 Task: Create a due date automation trigger when advanced on, on the tuesday of the week before a card is due add fields without custom field "Resume" set to a date more than 1 working days ago at 11:00 AM.
Action: Mouse moved to (1015, 78)
Screenshot: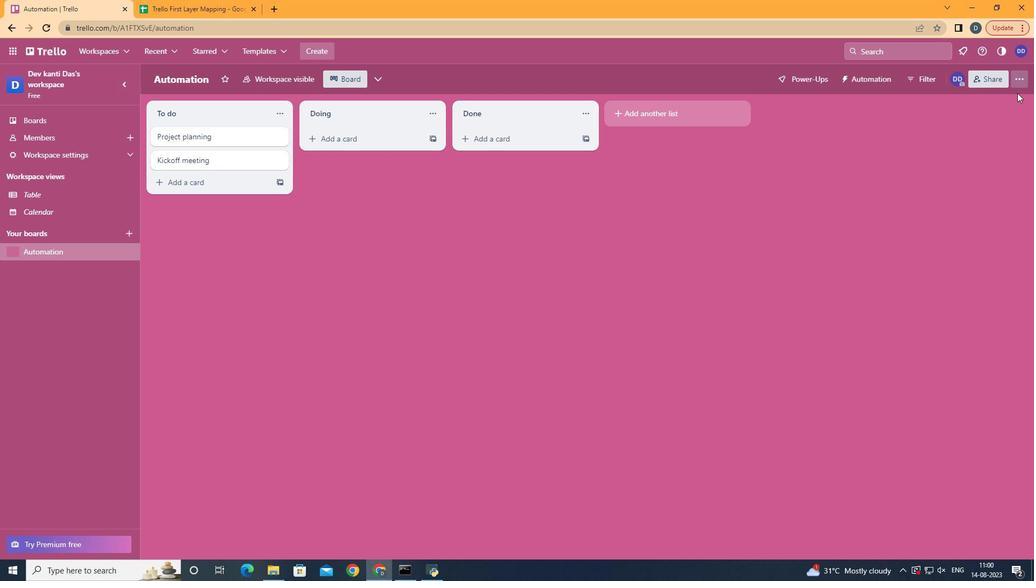 
Action: Mouse pressed left at (1015, 78)
Screenshot: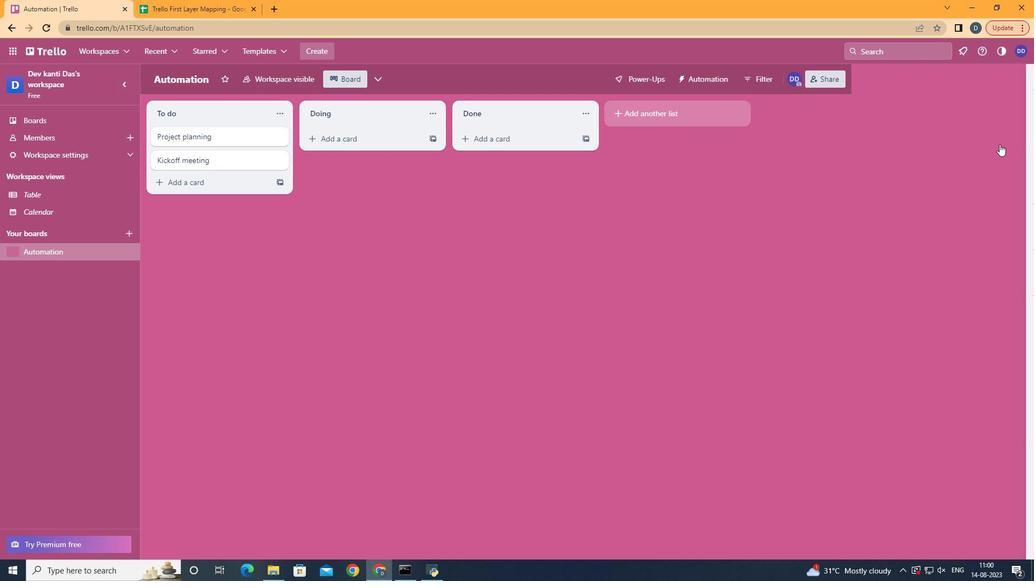 
Action: Mouse moved to (936, 207)
Screenshot: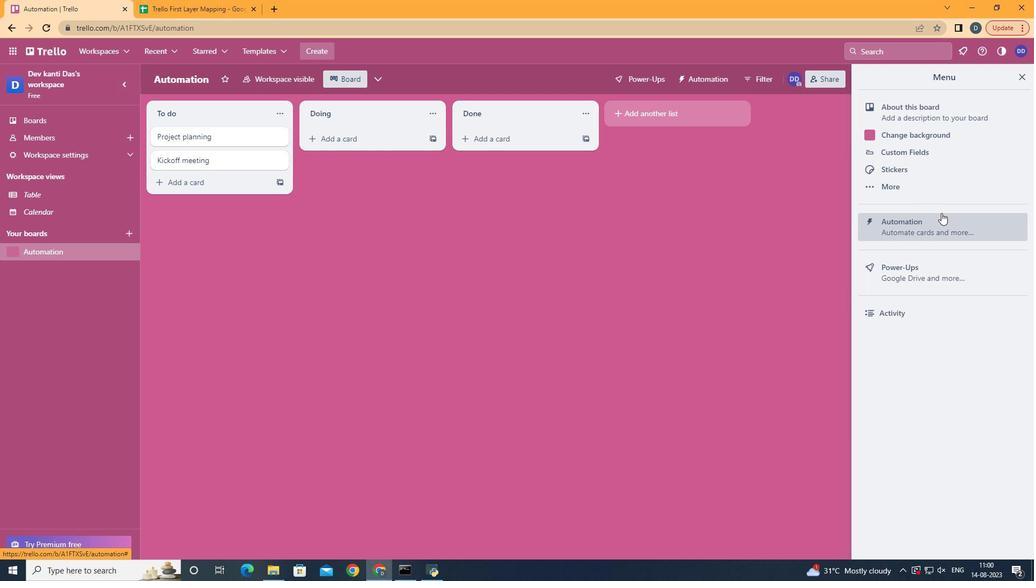 
Action: Mouse pressed left at (936, 207)
Screenshot: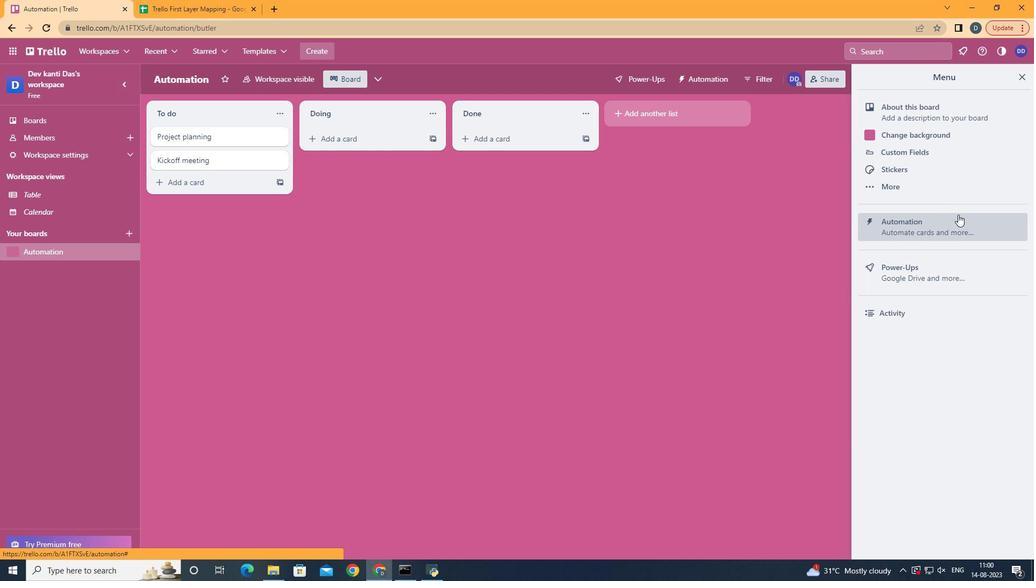 
Action: Mouse moved to (185, 207)
Screenshot: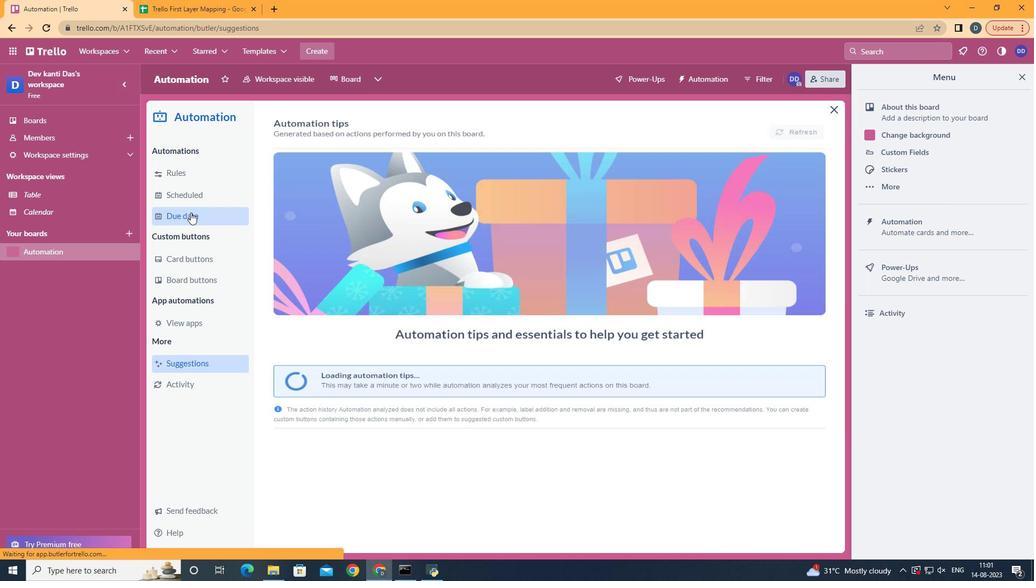 
Action: Mouse pressed left at (185, 207)
Screenshot: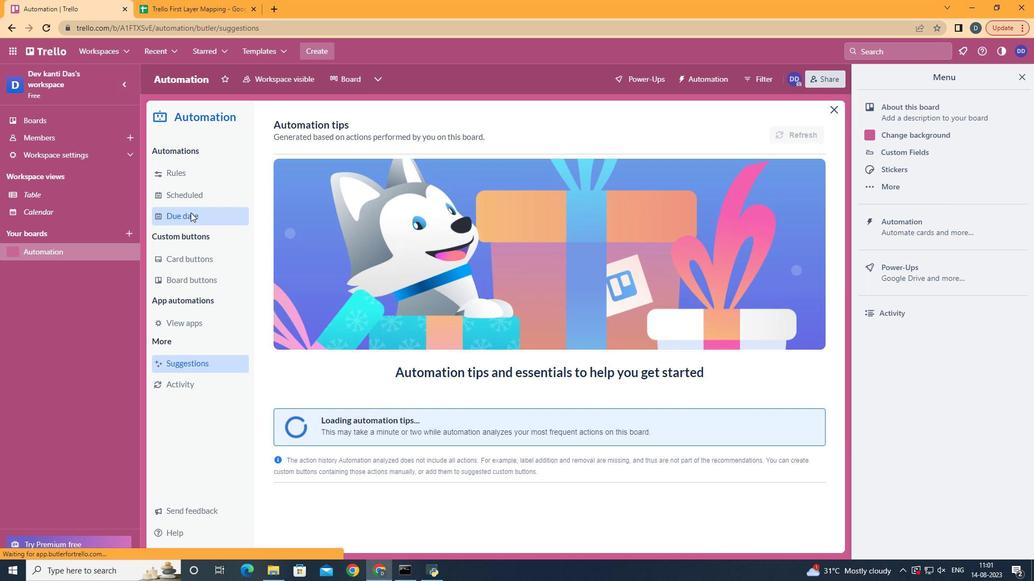 
Action: Mouse moved to (747, 124)
Screenshot: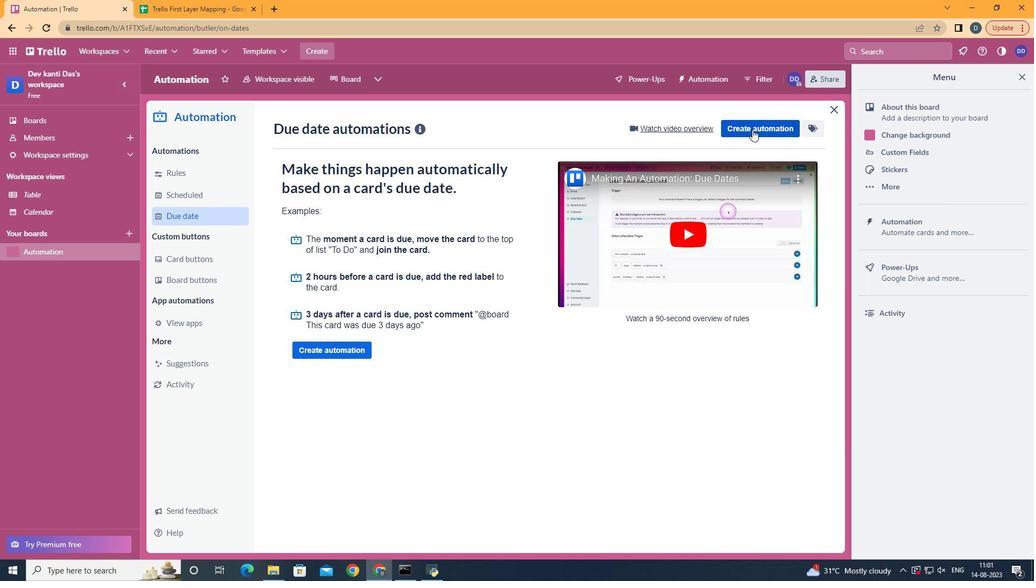 
Action: Mouse pressed left at (747, 124)
Screenshot: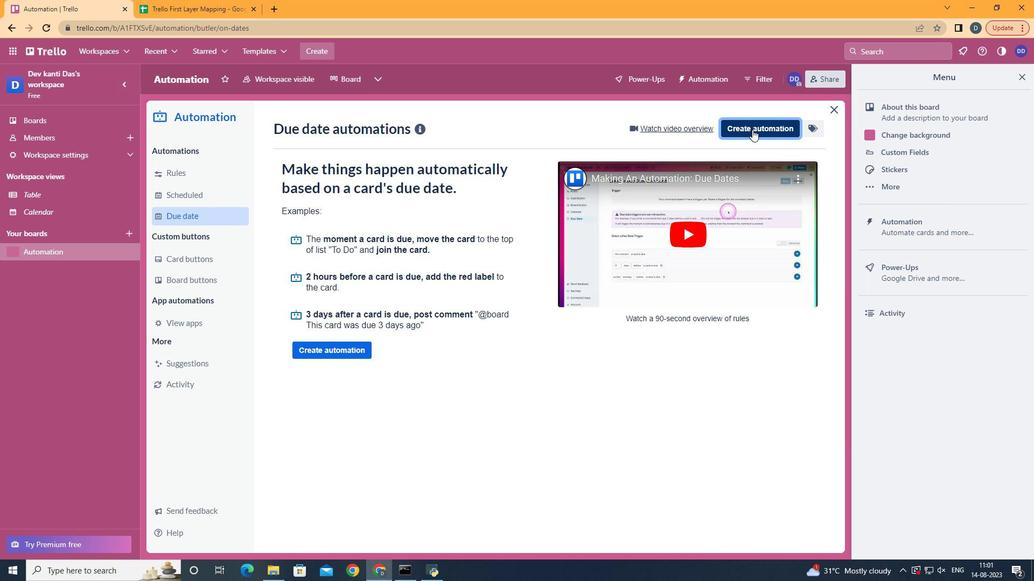 
Action: Mouse moved to (531, 221)
Screenshot: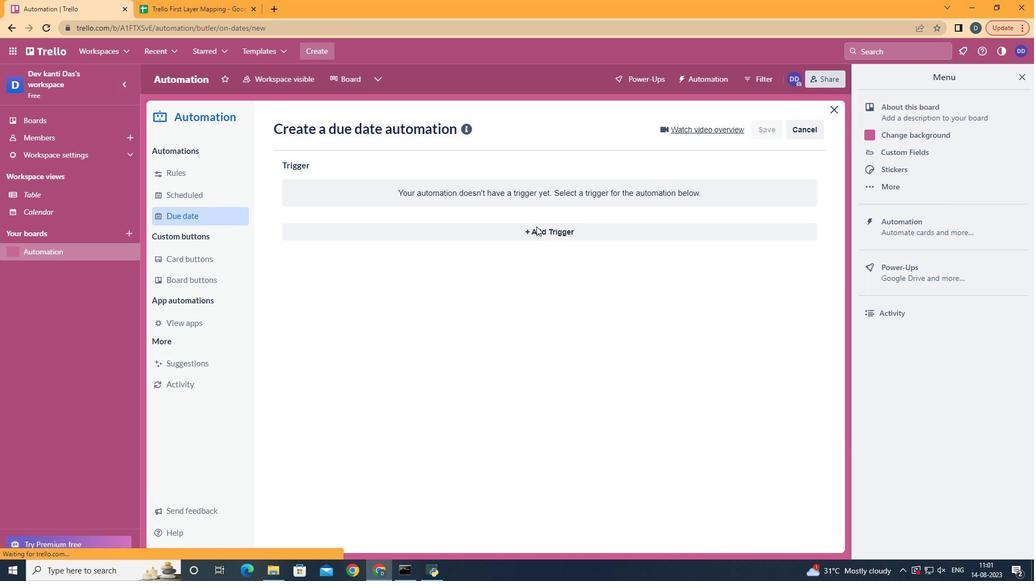 
Action: Mouse pressed left at (531, 221)
Screenshot: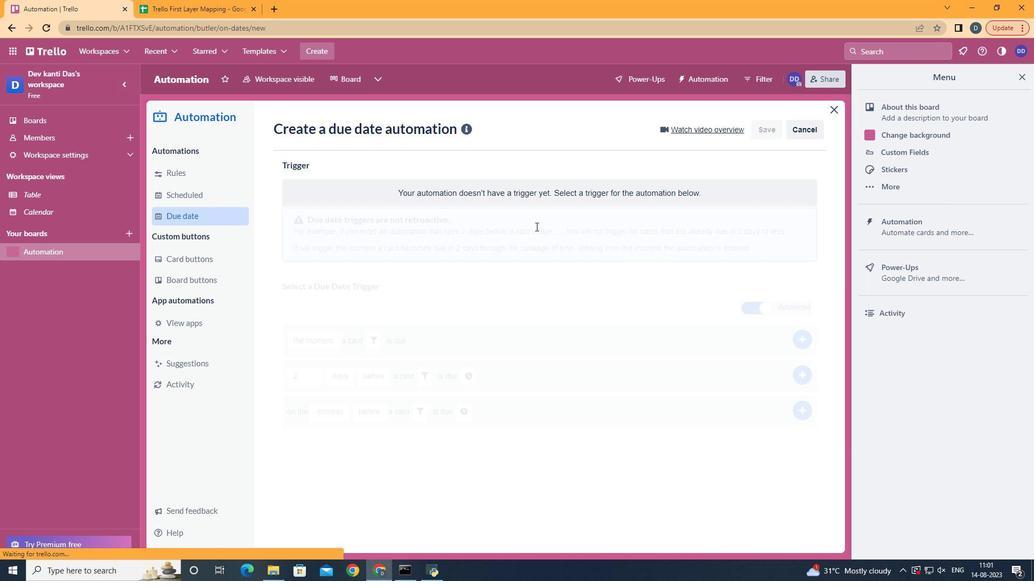 
Action: Mouse moved to (338, 289)
Screenshot: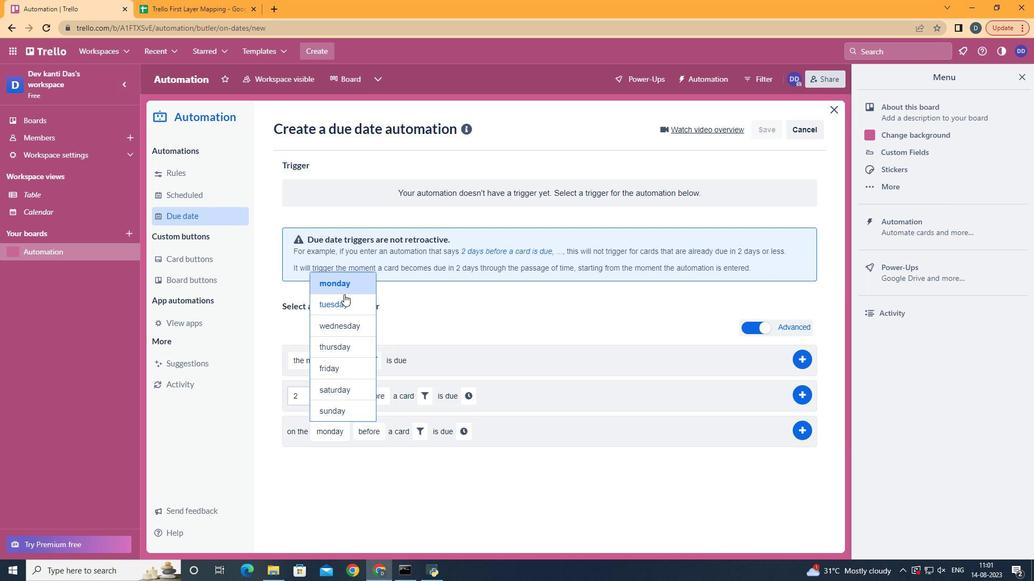 
Action: Mouse pressed left at (338, 289)
Screenshot: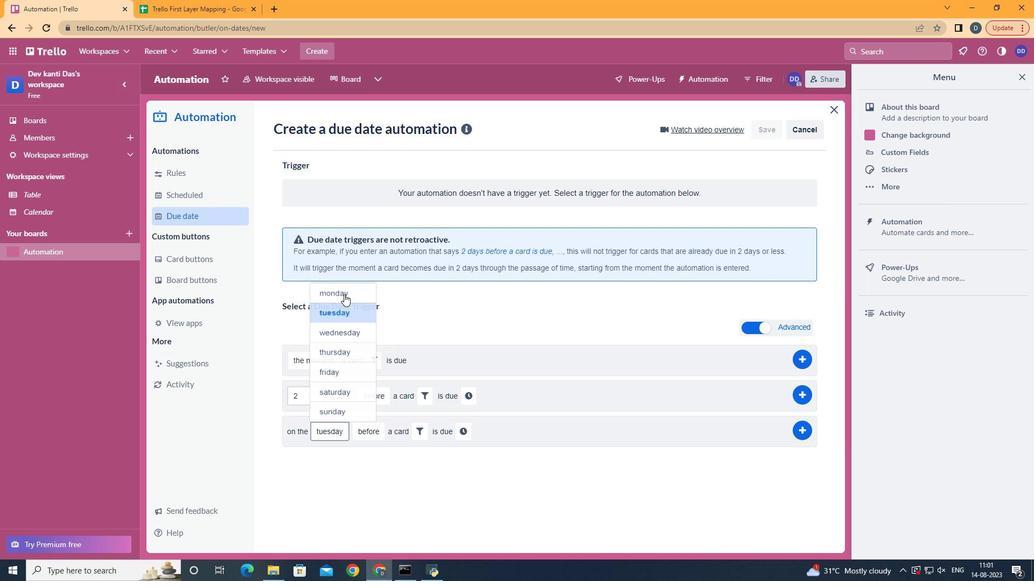 
Action: Mouse moved to (377, 515)
Screenshot: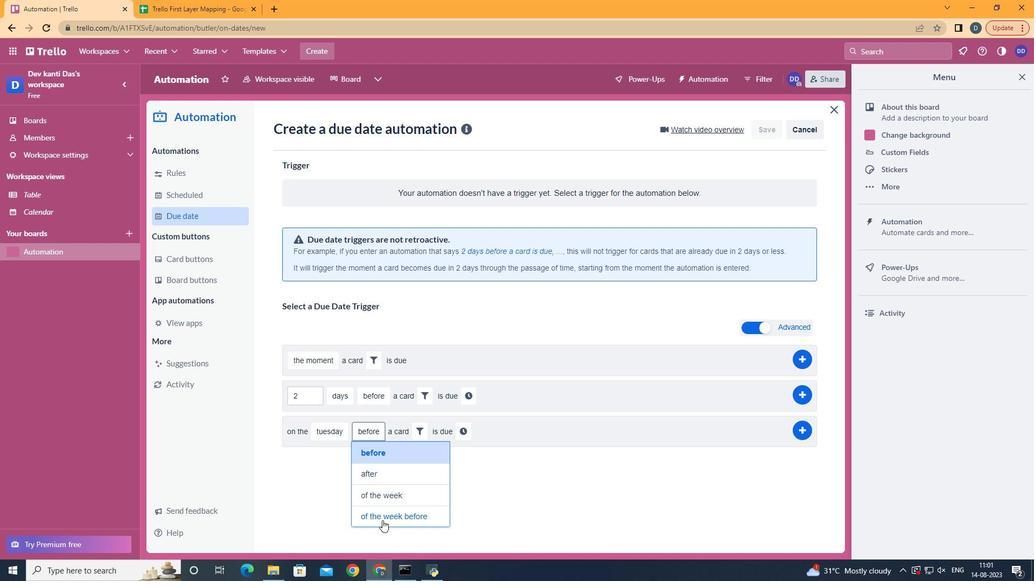 
Action: Mouse pressed left at (377, 515)
Screenshot: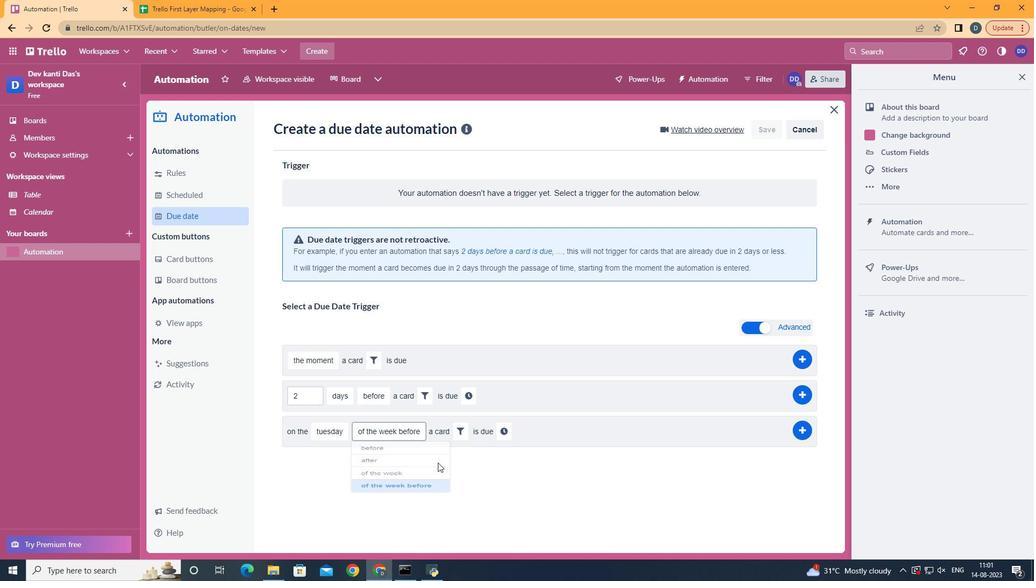 
Action: Mouse moved to (452, 430)
Screenshot: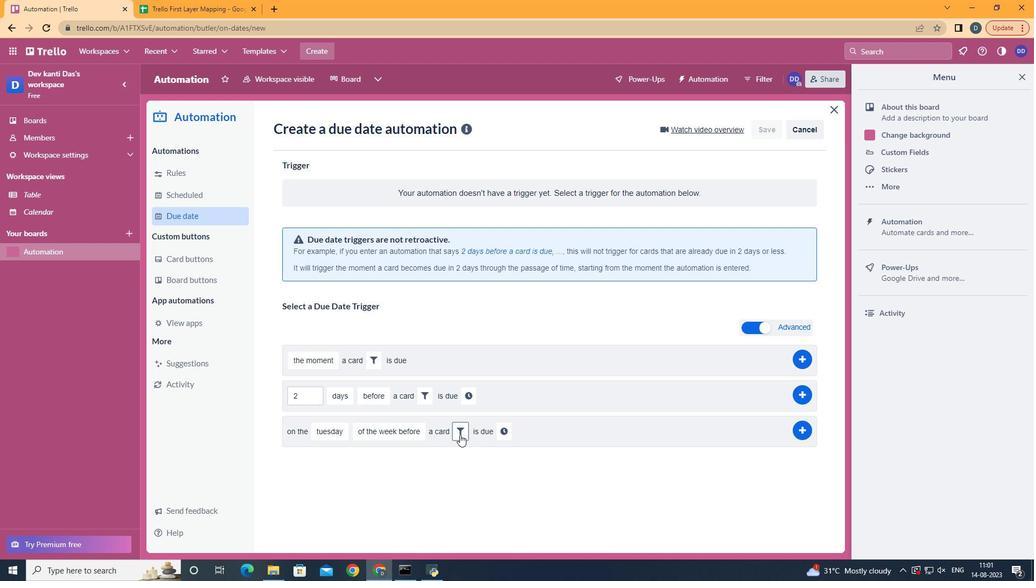 
Action: Mouse pressed left at (452, 430)
Screenshot: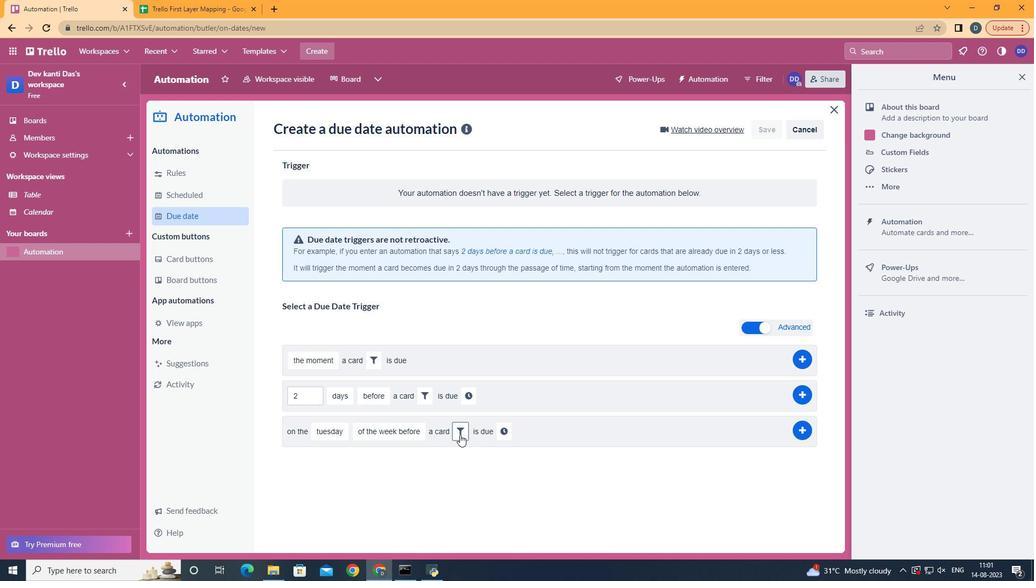 
Action: Mouse moved to (638, 461)
Screenshot: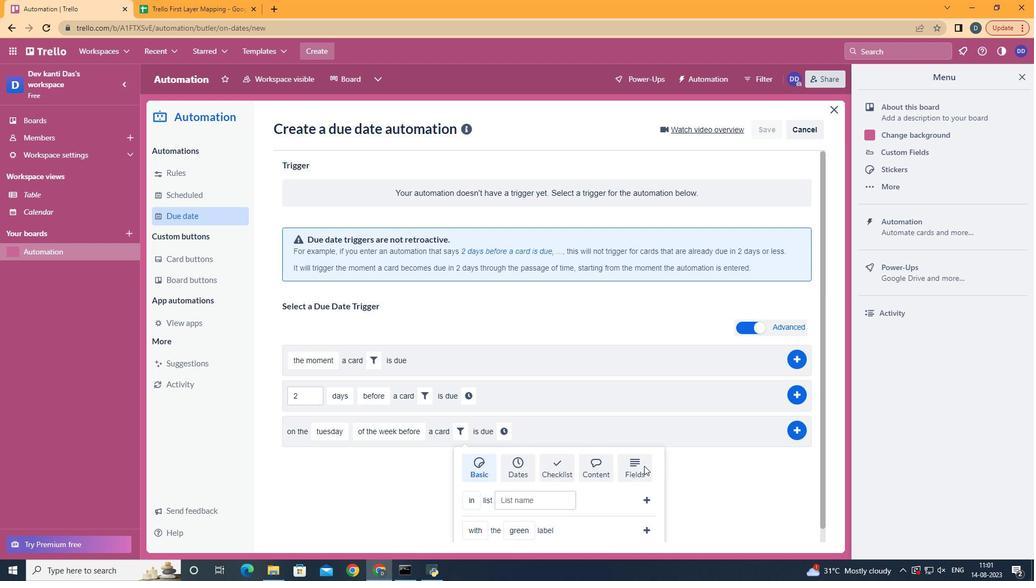 
Action: Mouse pressed left at (638, 461)
Screenshot: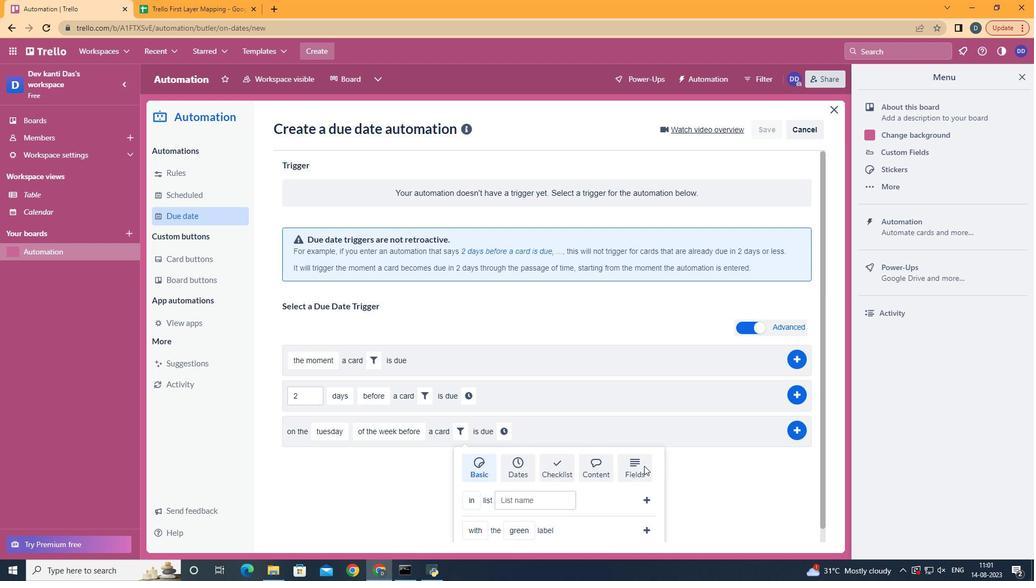
Action: Mouse scrolled (638, 460) with delta (0, 0)
Screenshot: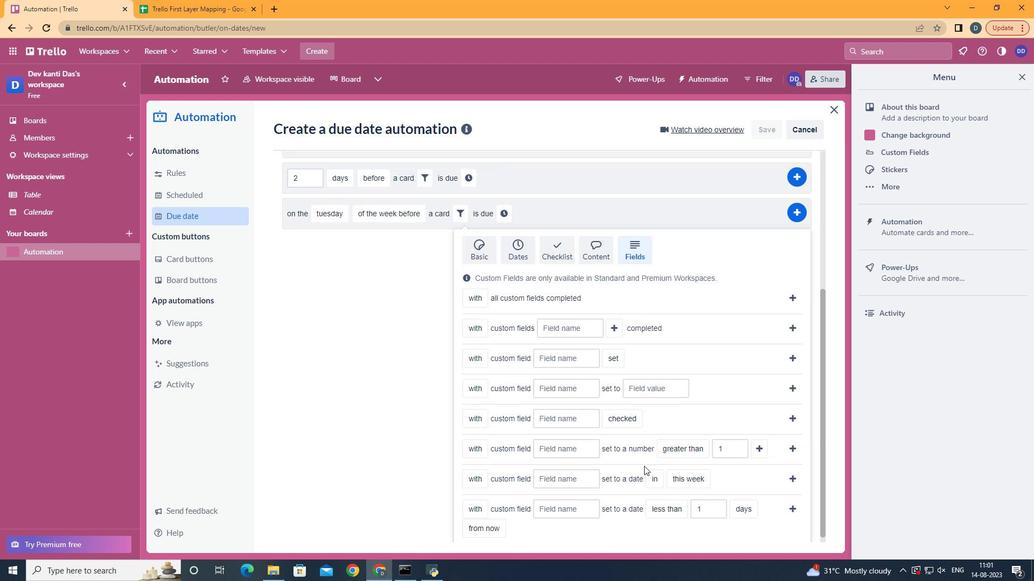 
Action: Mouse scrolled (638, 460) with delta (0, 0)
Screenshot: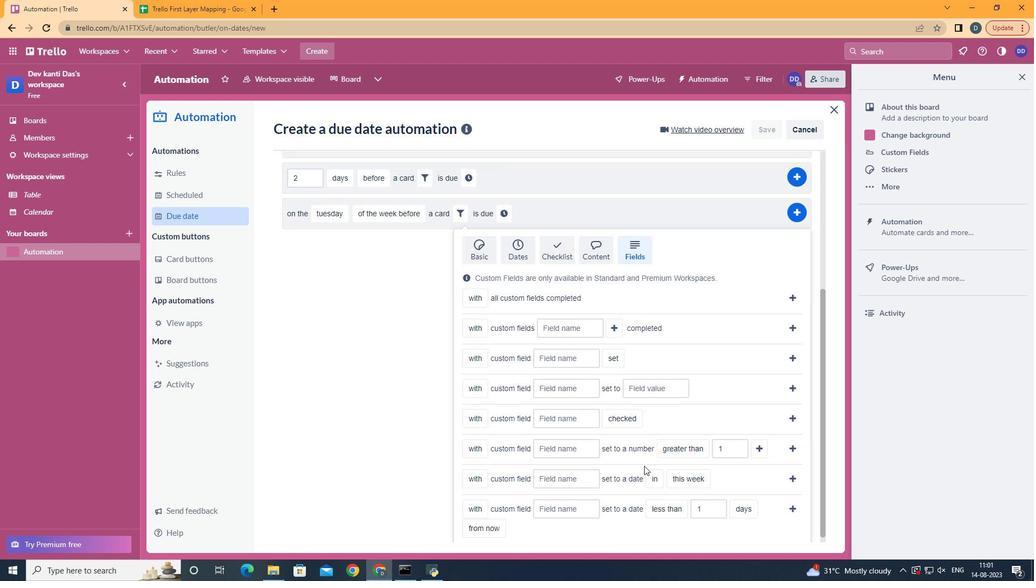 
Action: Mouse scrolled (638, 460) with delta (0, 0)
Screenshot: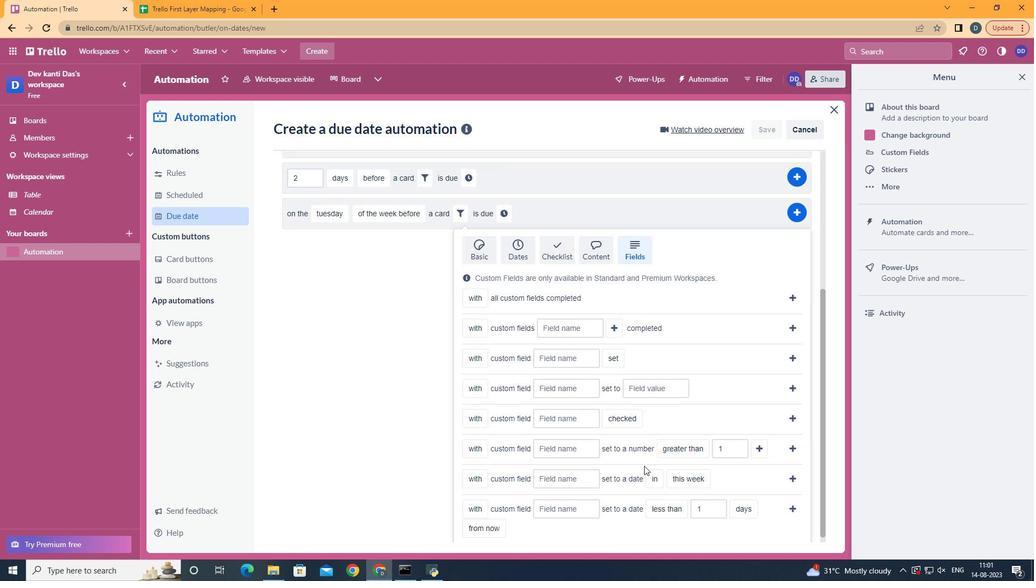 
Action: Mouse scrolled (638, 460) with delta (0, 0)
Screenshot: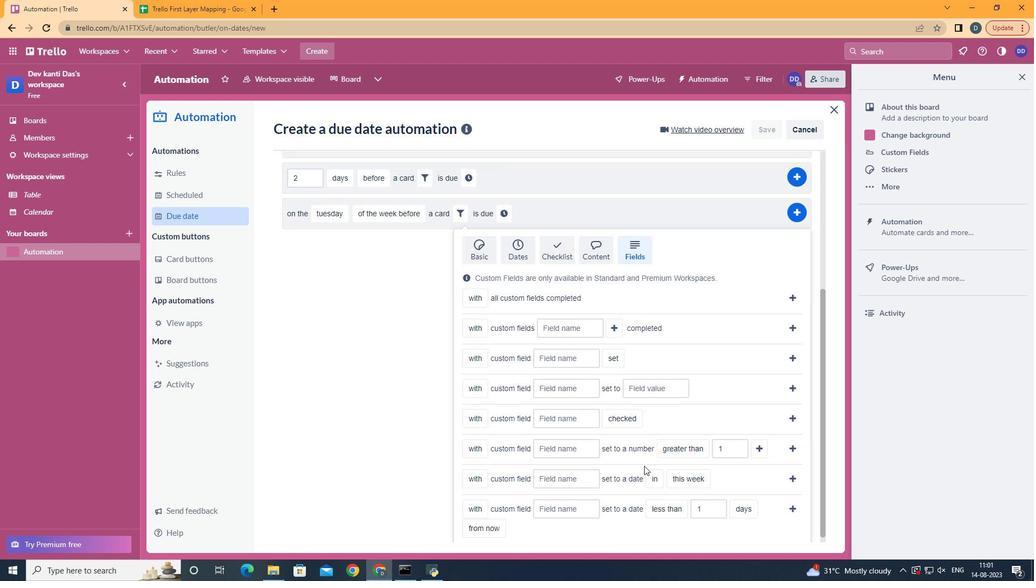 
Action: Mouse scrolled (638, 460) with delta (0, 0)
Screenshot: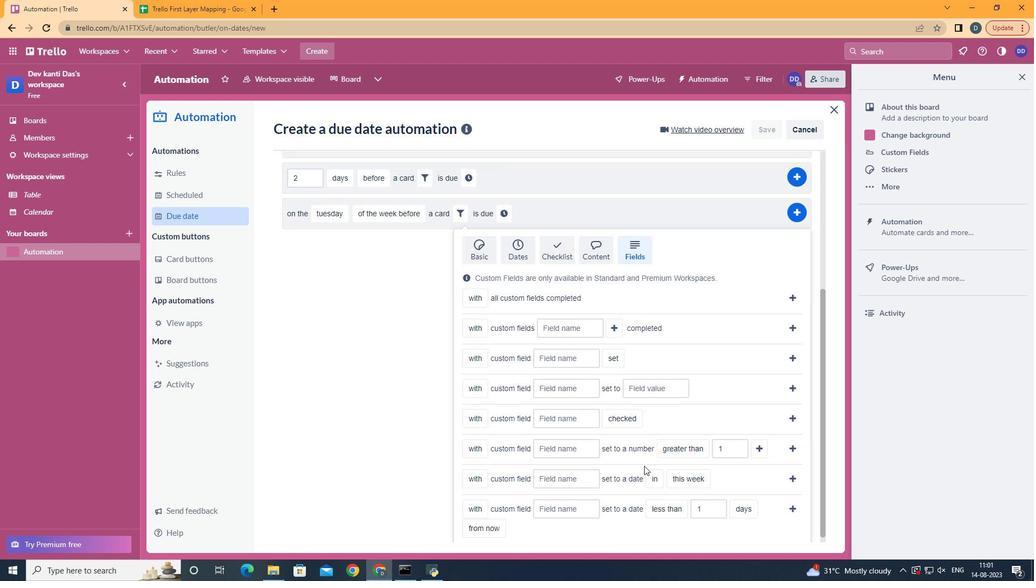 
Action: Mouse scrolled (638, 460) with delta (0, 0)
Screenshot: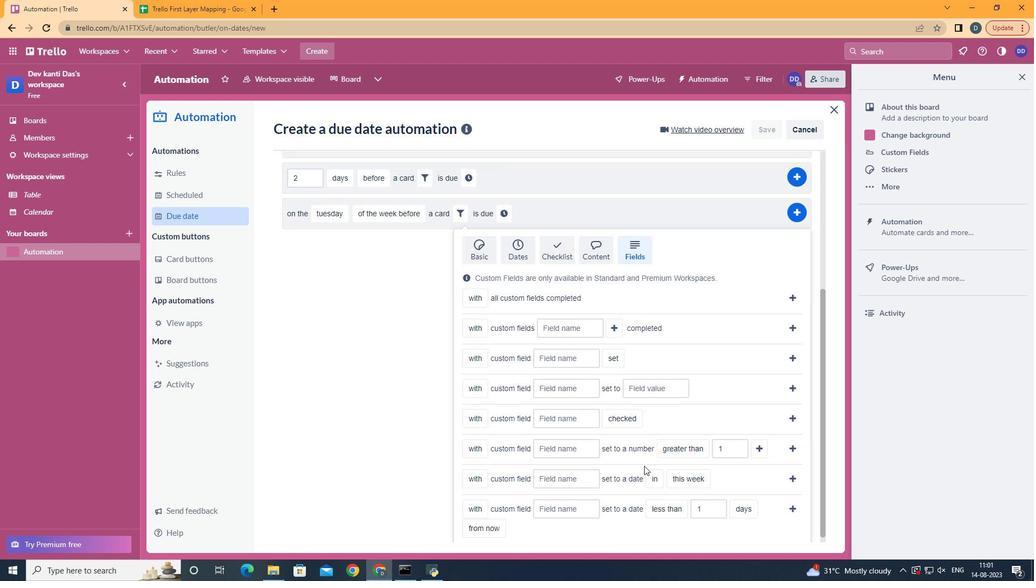 
Action: Mouse moved to (479, 475)
Screenshot: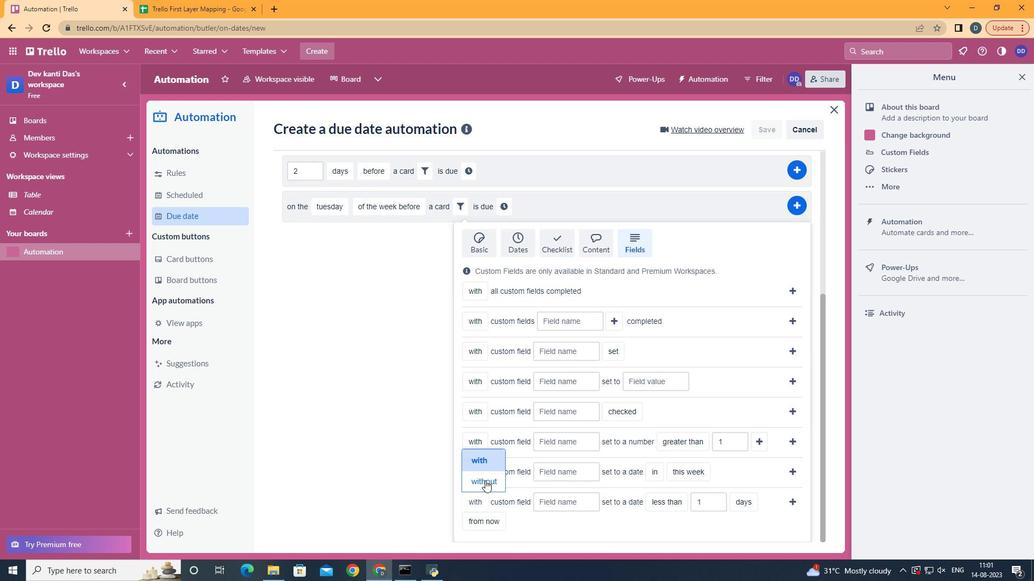 
Action: Mouse pressed left at (479, 475)
Screenshot: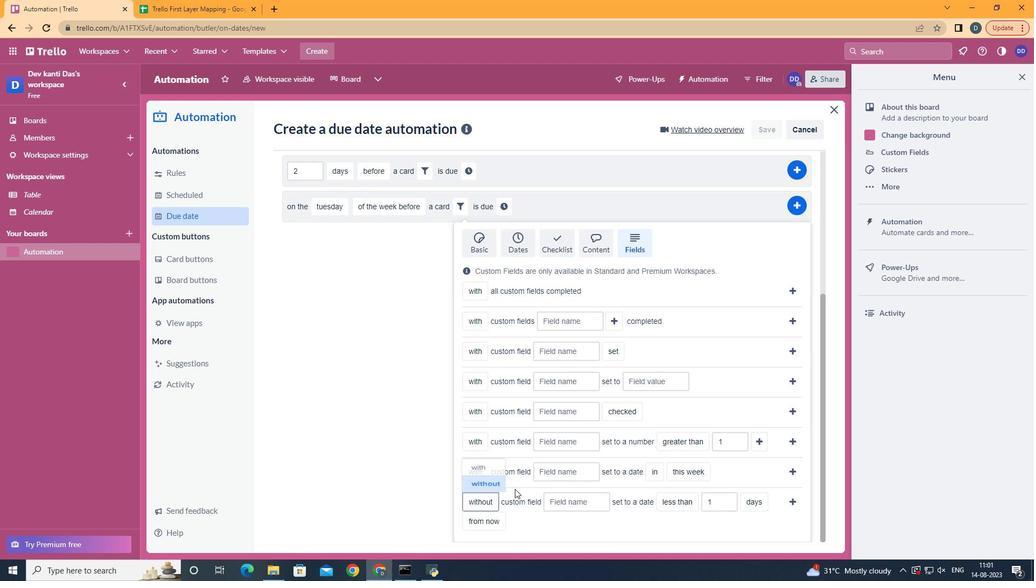 
Action: Mouse moved to (570, 495)
Screenshot: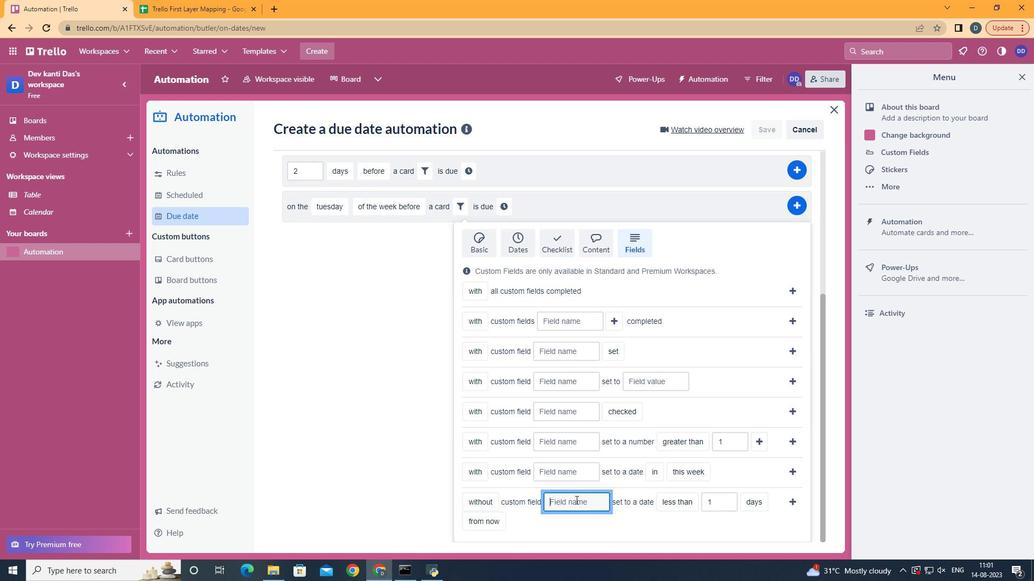 
Action: Mouse pressed left at (570, 495)
Screenshot: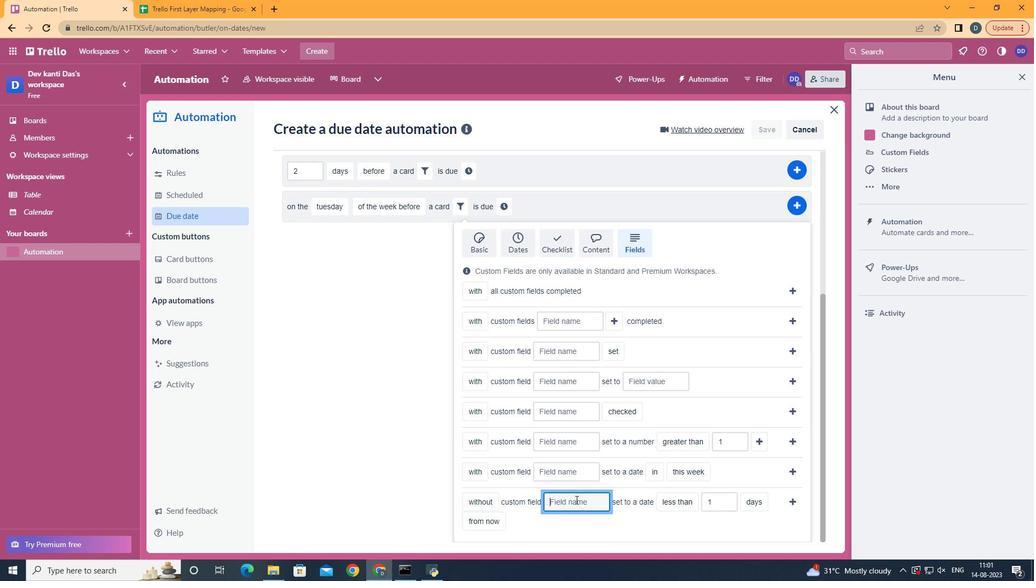 
Action: Key pressed <Key.shift>Resume
Screenshot: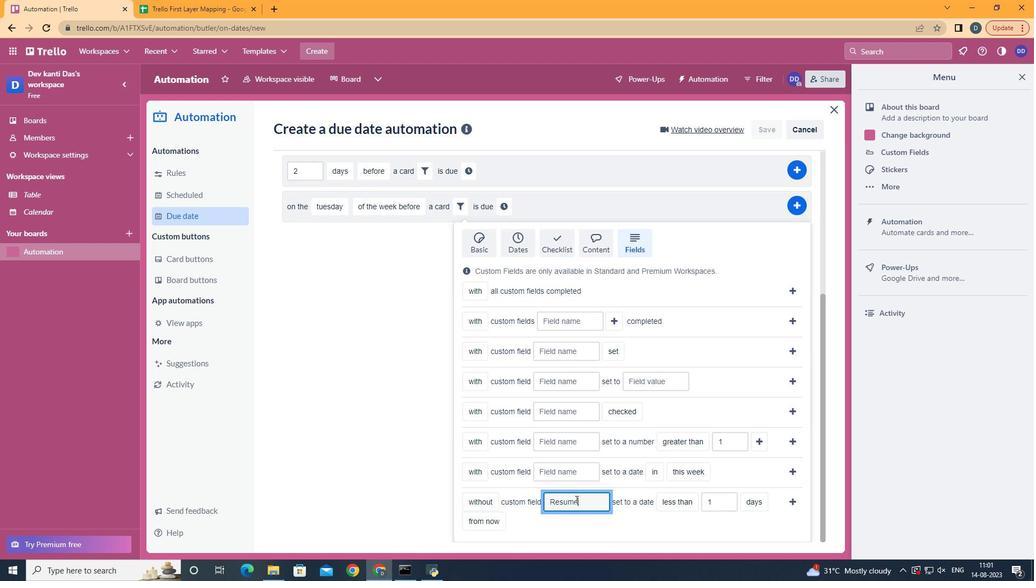 
Action: Mouse moved to (688, 450)
Screenshot: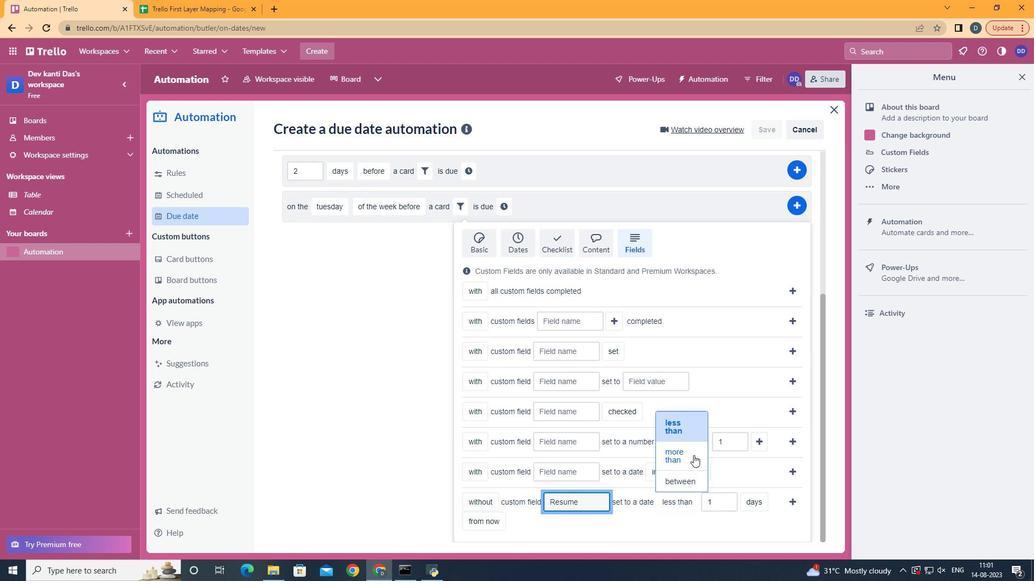 
Action: Mouse pressed left at (688, 450)
Screenshot: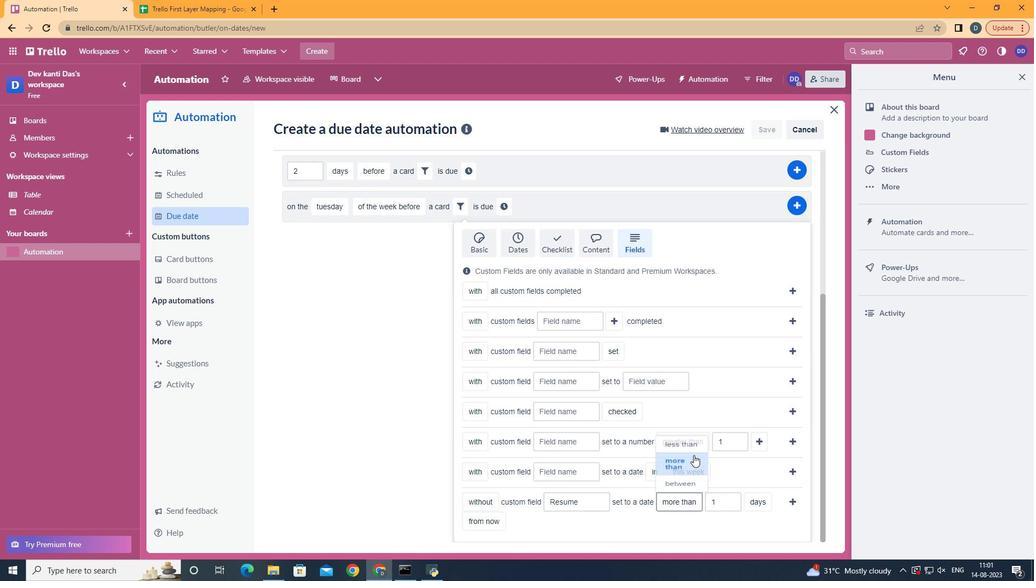 
Action: Mouse moved to (757, 466)
Screenshot: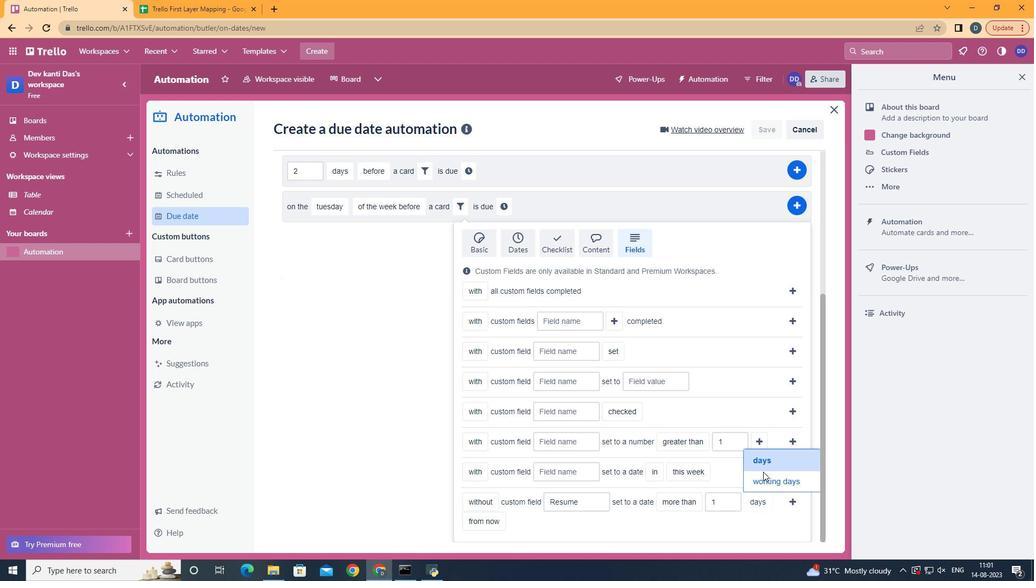 
Action: Mouse pressed left at (757, 466)
Screenshot: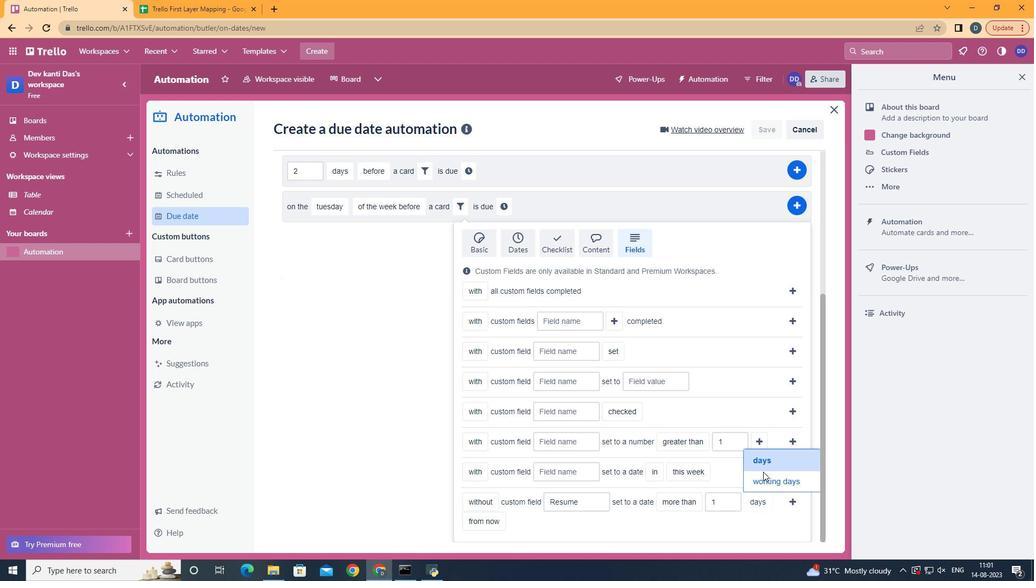
Action: Mouse moved to (554, 496)
Screenshot: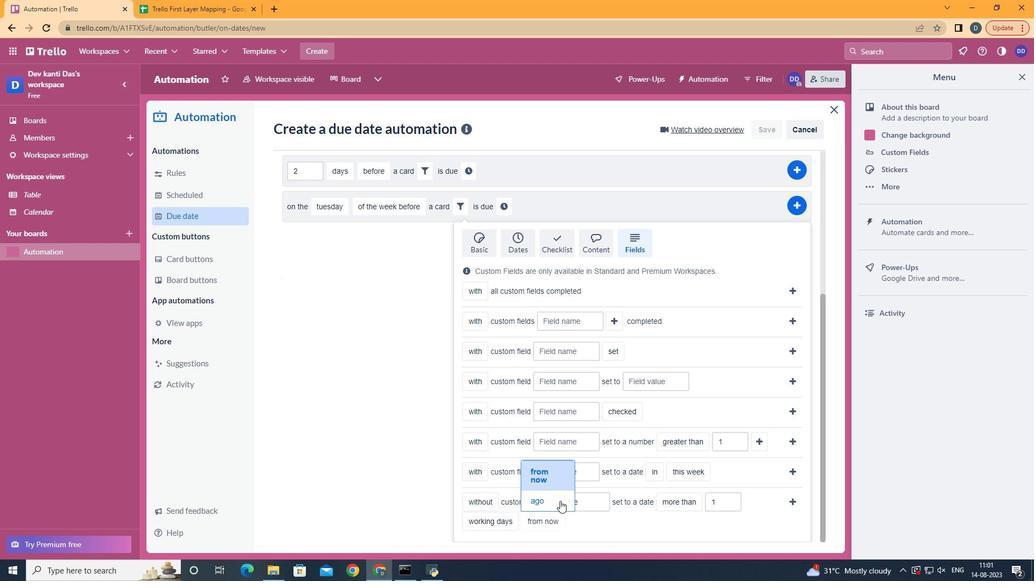 
Action: Mouse pressed left at (554, 496)
Screenshot: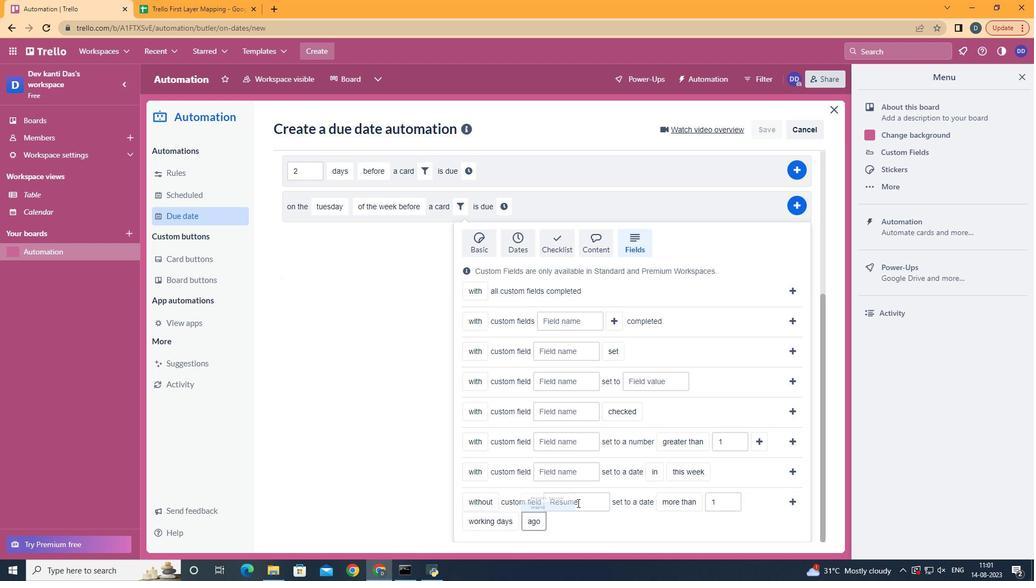 
Action: Mouse moved to (779, 499)
Screenshot: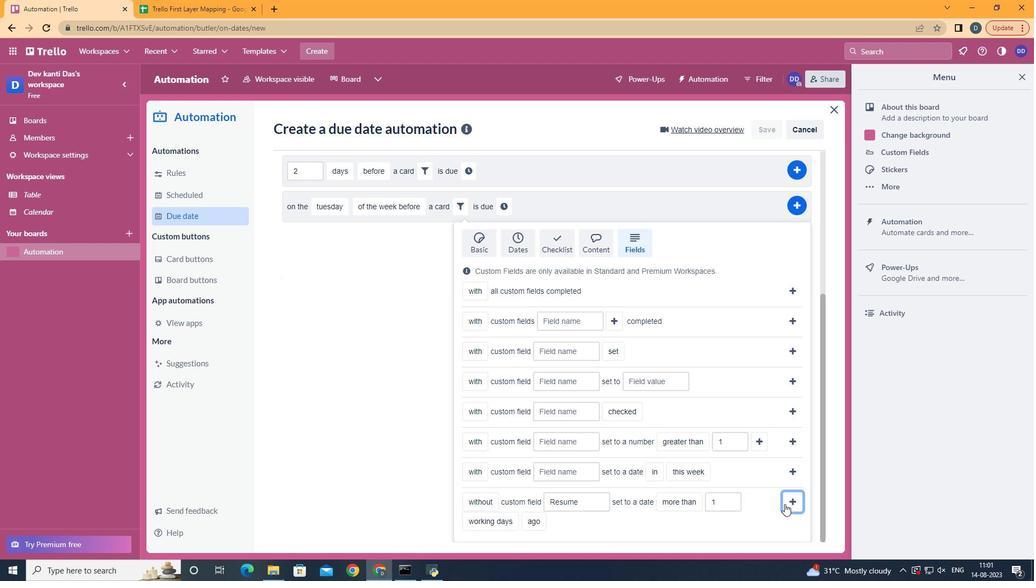 
Action: Mouse pressed left at (779, 499)
Screenshot: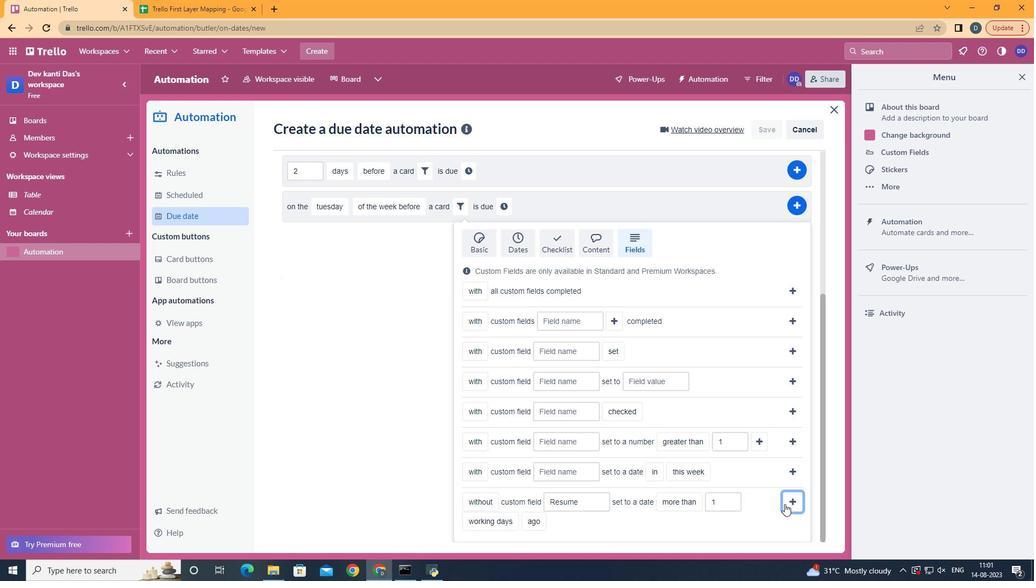 
Action: Mouse moved to (296, 454)
Screenshot: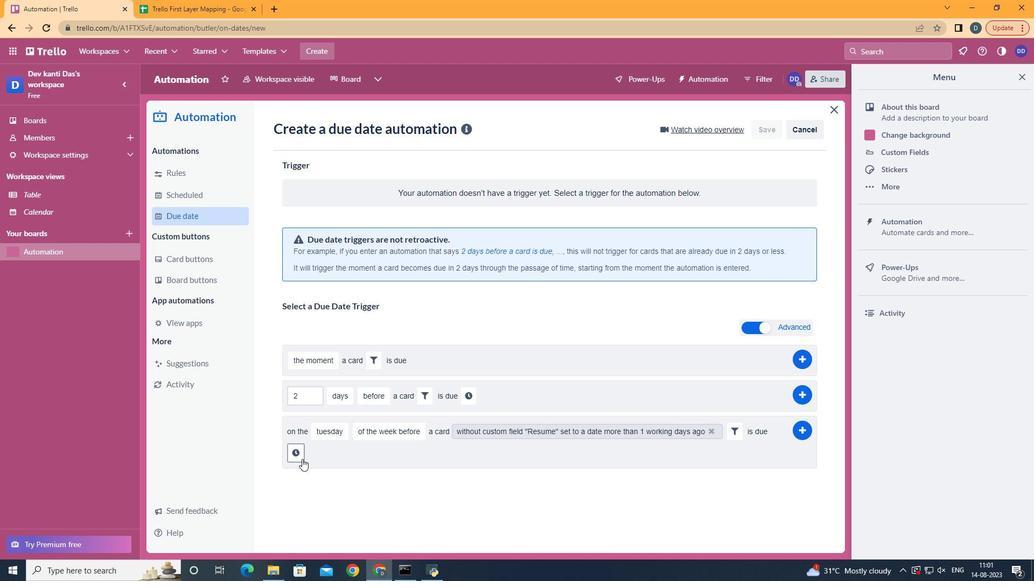 
Action: Mouse pressed left at (296, 454)
Screenshot: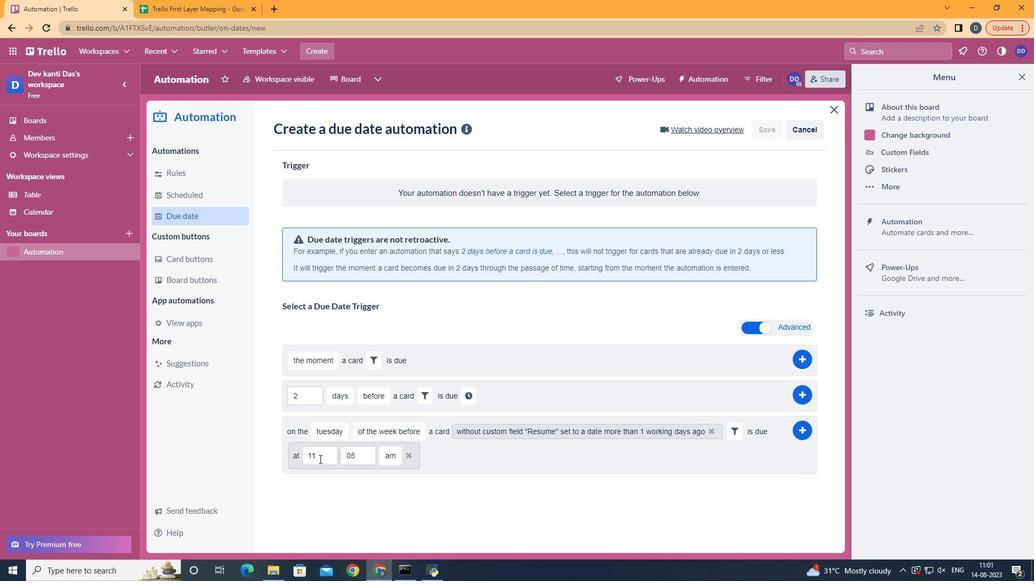 
Action: Mouse moved to (361, 454)
Screenshot: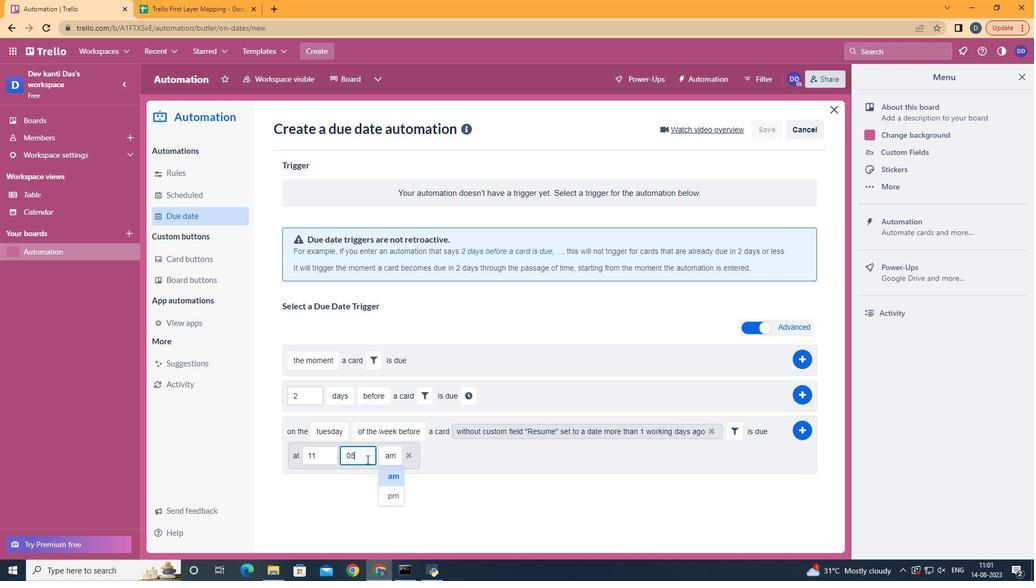 
Action: Mouse pressed left at (361, 454)
Screenshot: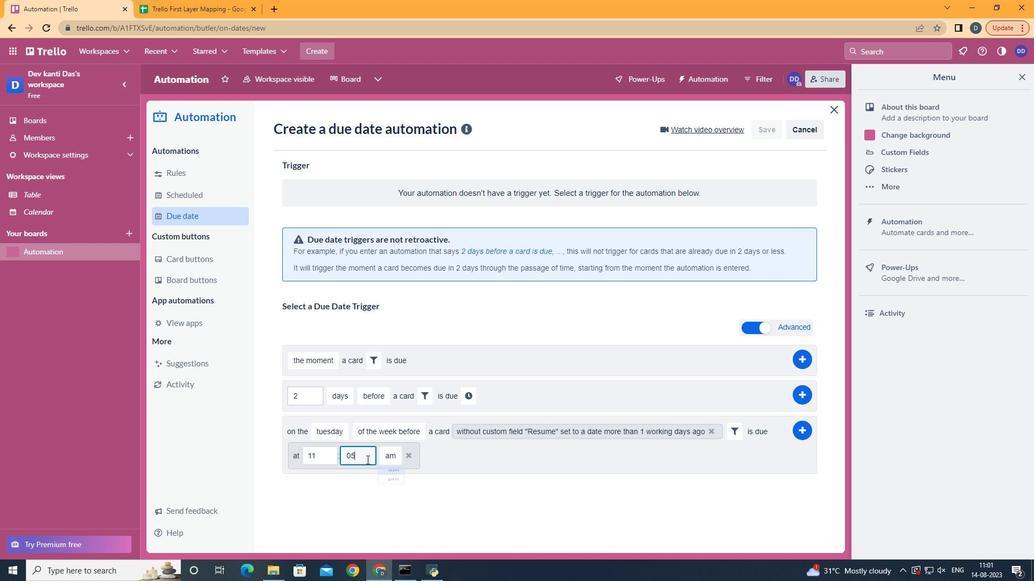 
Action: Key pressed <Key.backspace>0
Screenshot: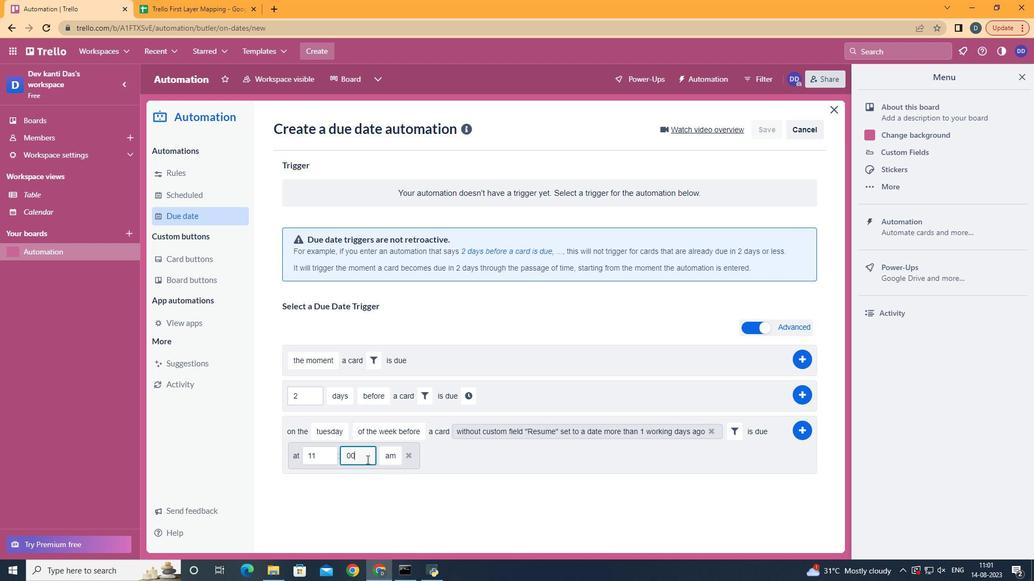 
Action: Mouse moved to (800, 421)
Screenshot: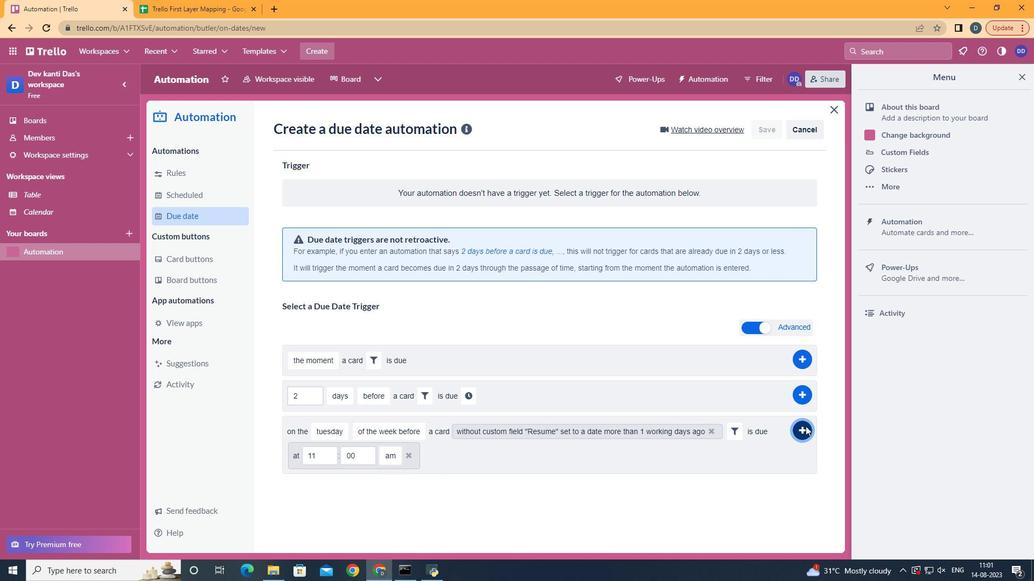 
Action: Mouse pressed left at (800, 421)
Screenshot: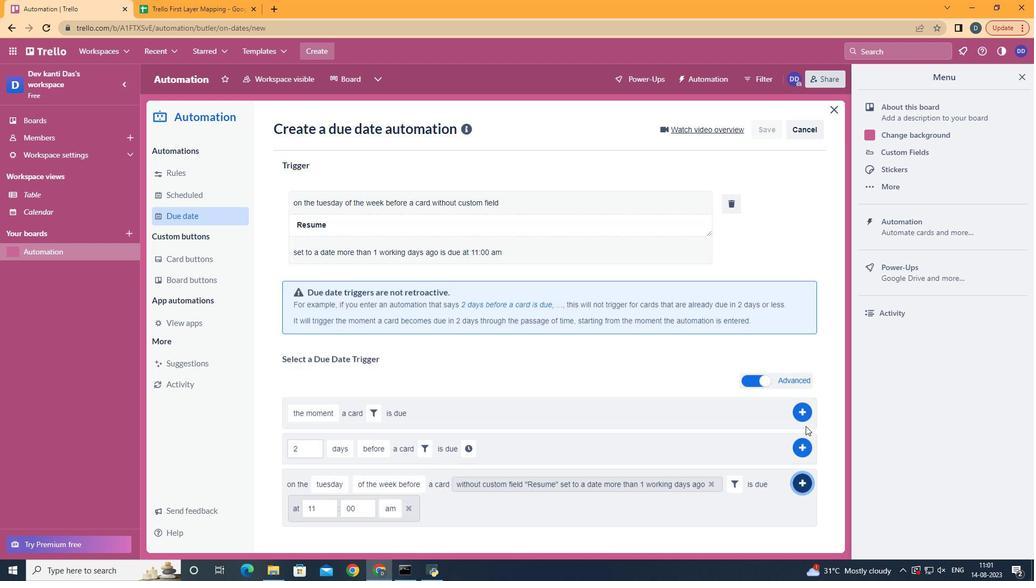 
